 Task: Save the current page with the type "Webpage, Complete".
Action: Mouse moved to (227, 24)
Screenshot: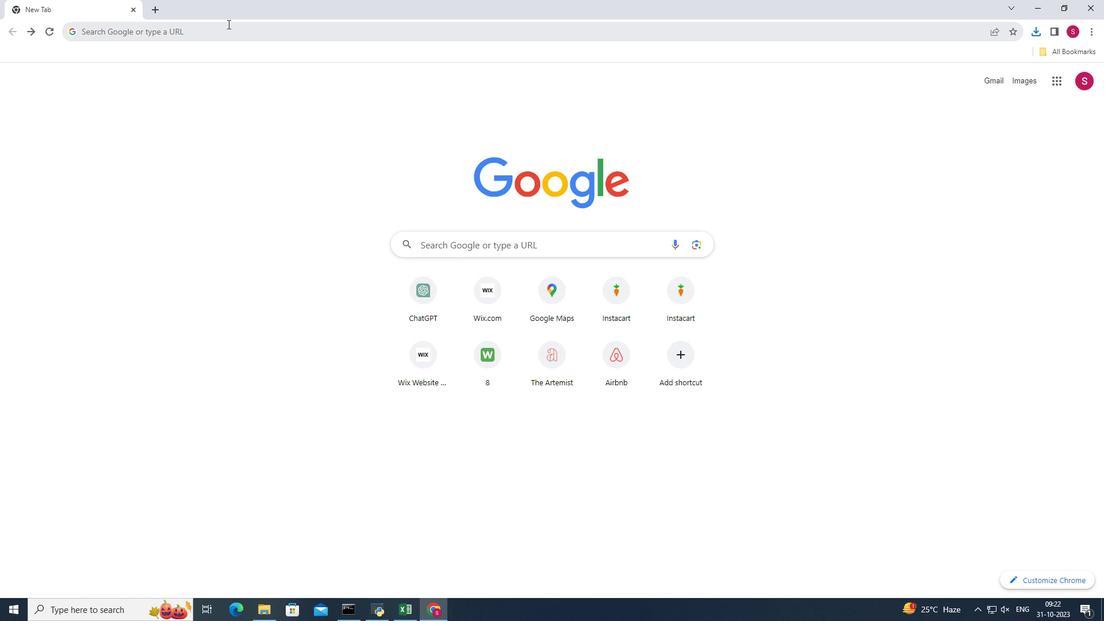 
Action: Mouse pressed left at (227, 24)
Screenshot: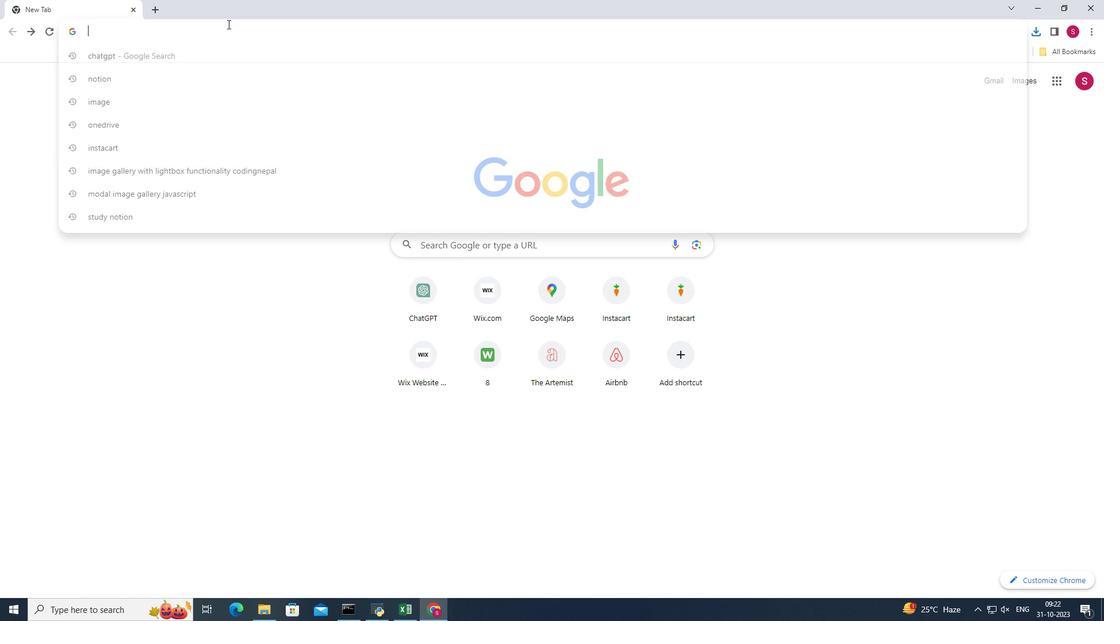 
Action: Key pressed image<Key.enter>
Screenshot: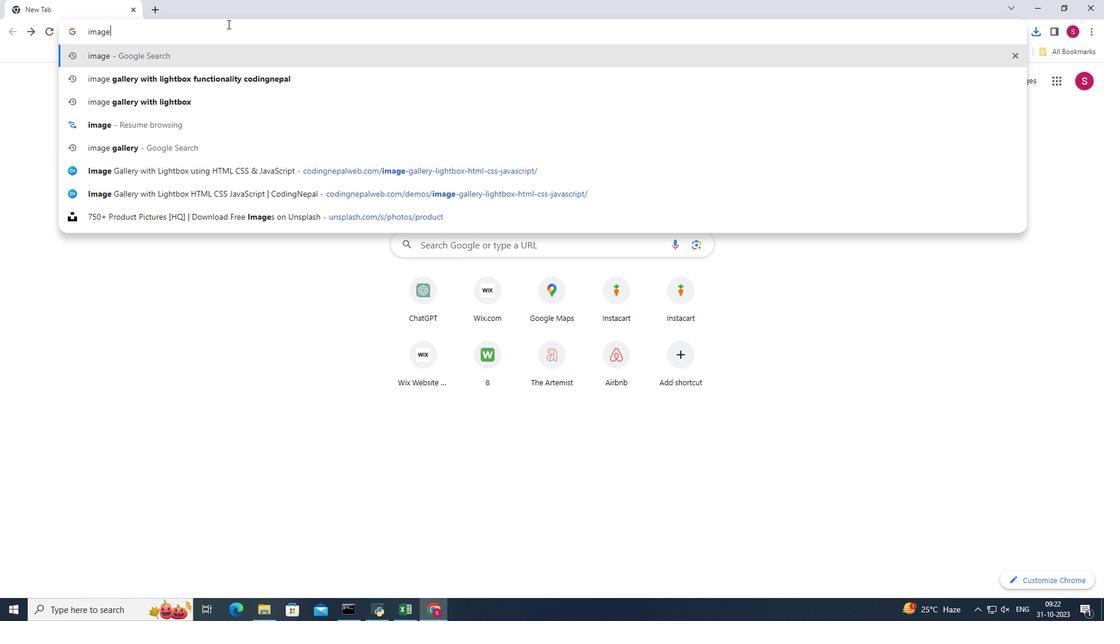 
Action: Mouse moved to (764, 101)
Screenshot: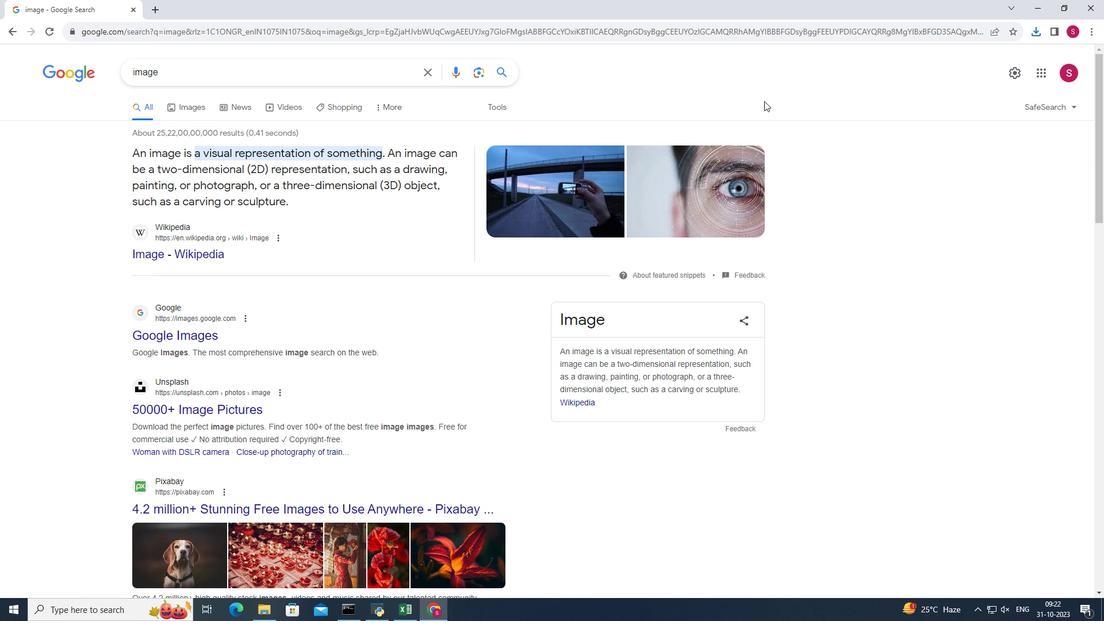 
Action: Mouse pressed right at (764, 101)
Screenshot: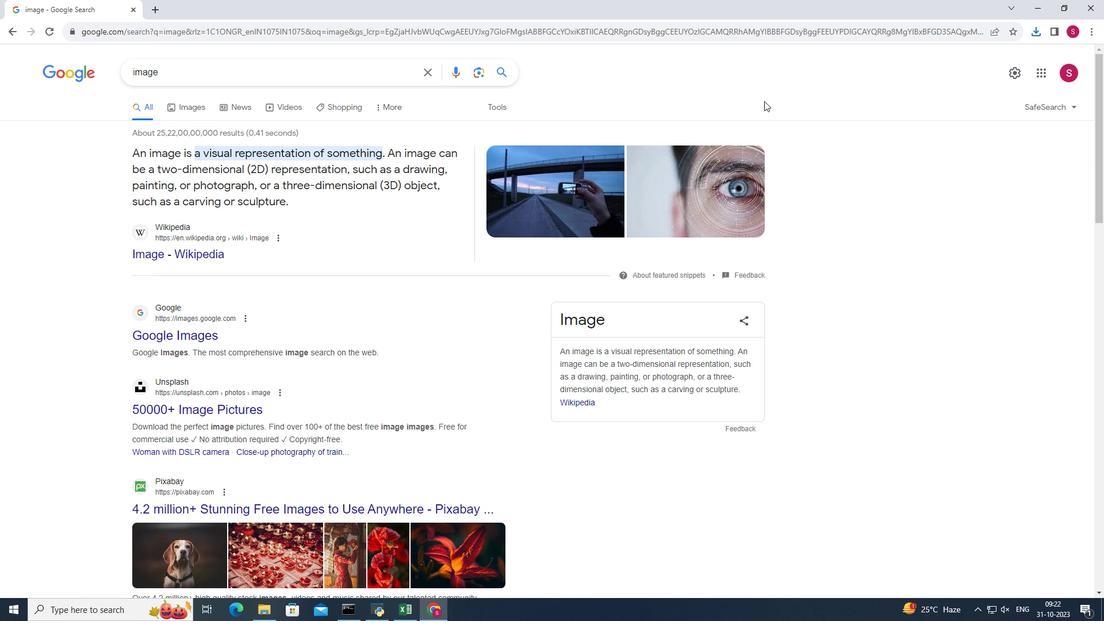 
Action: Mouse moved to (803, 151)
Screenshot: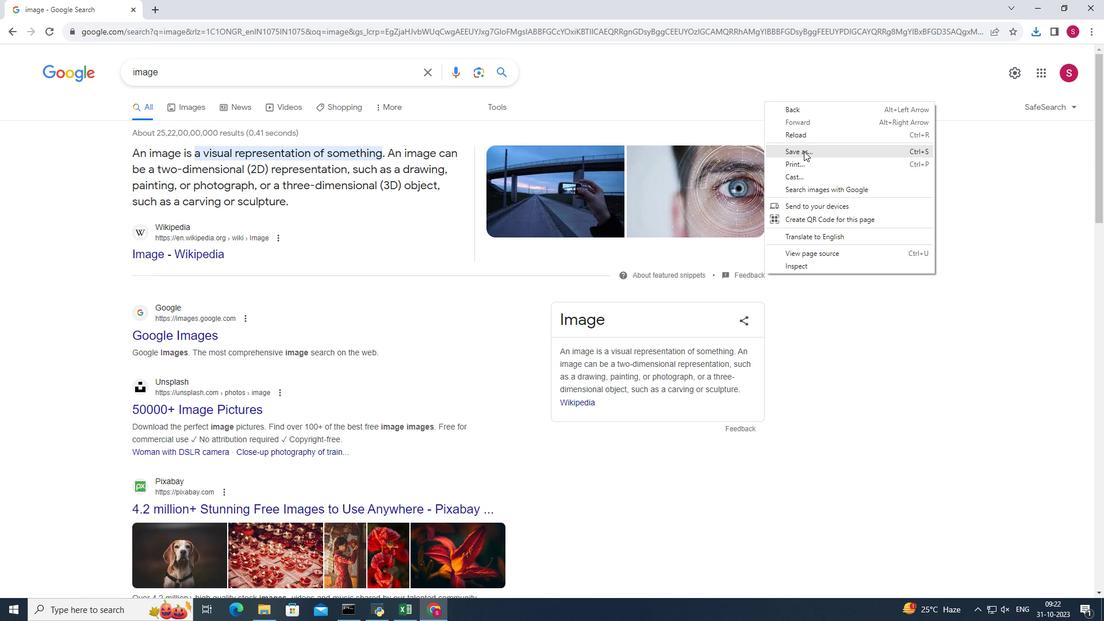 
Action: Mouse pressed left at (803, 151)
Screenshot: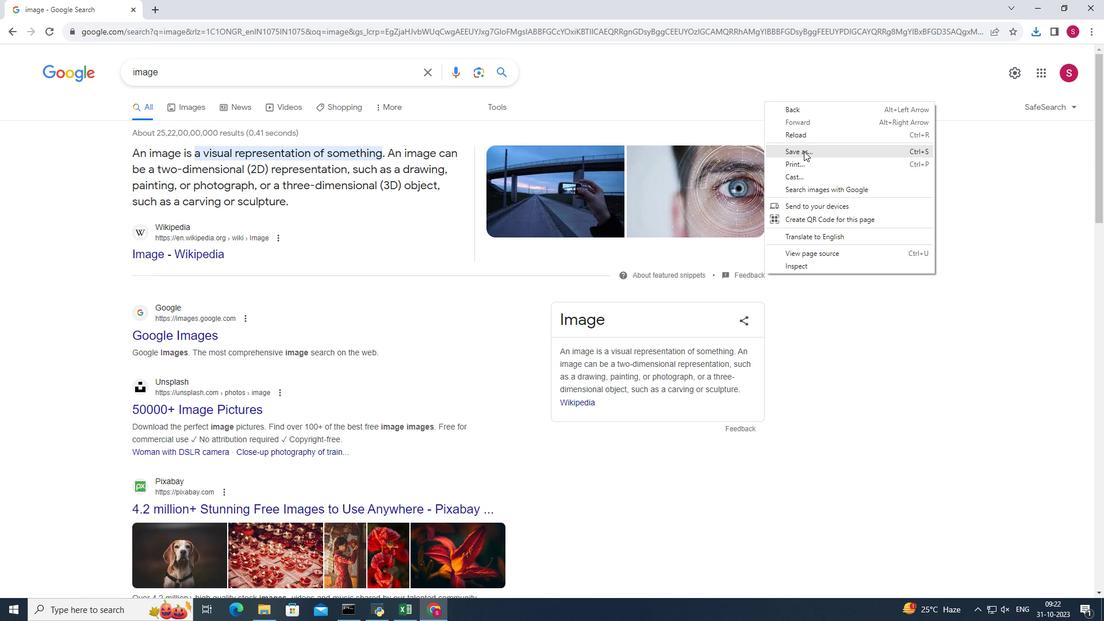 
Action: Mouse moved to (537, 242)
Screenshot: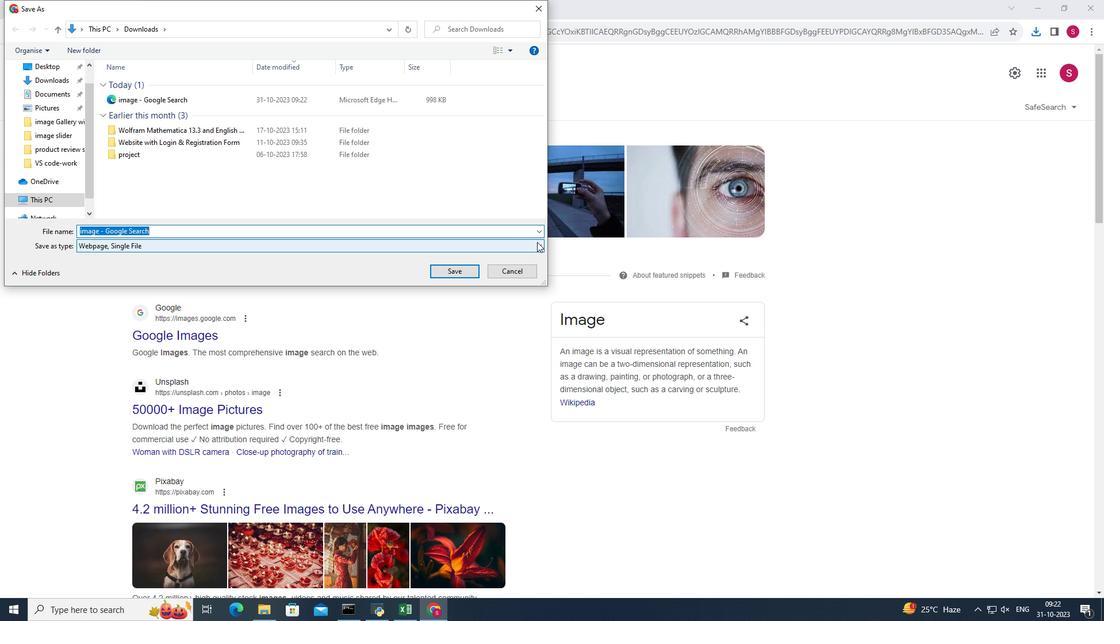 
Action: Mouse pressed left at (537, 242)
Screenshot: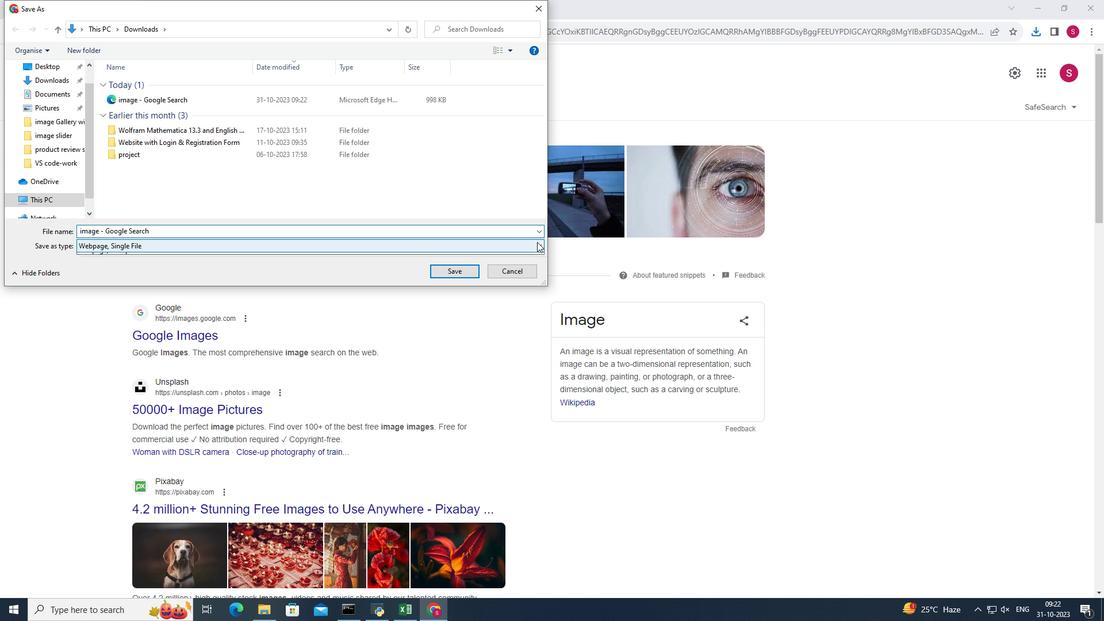 
Action: Mouse moved to (148, 274)
Screenshot: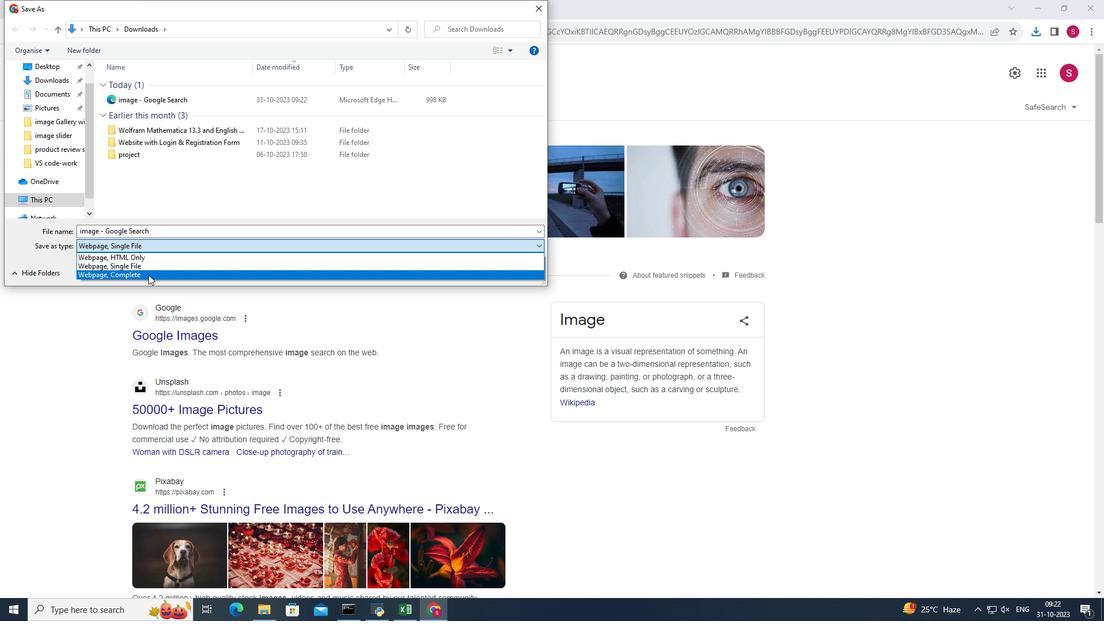 
Action: Mouse pressed left at (148, 274)
Screenshot: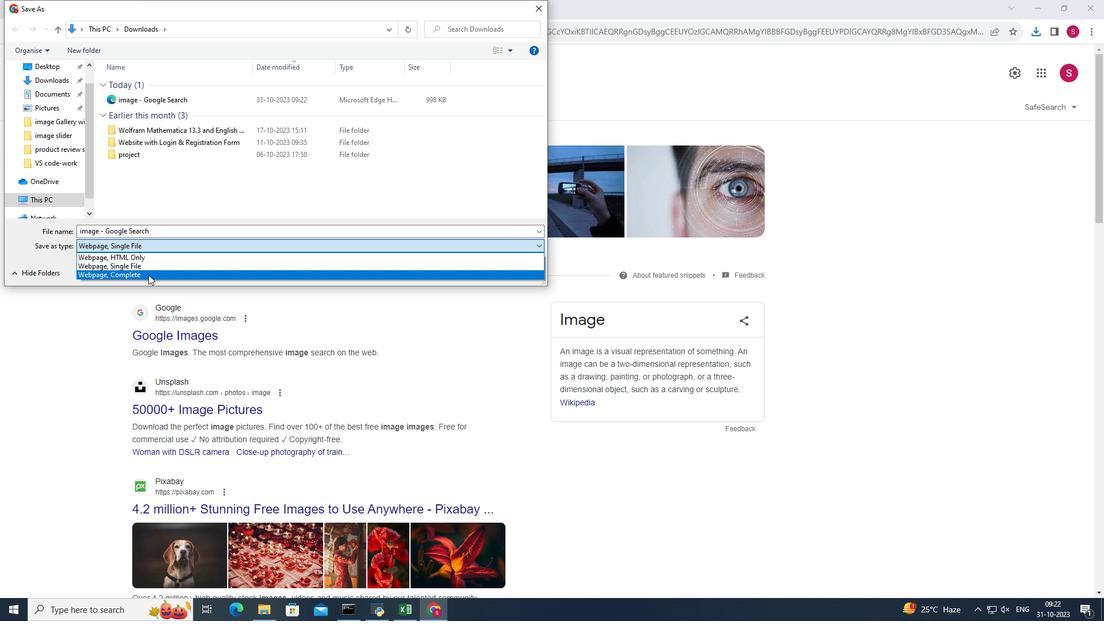 
Action: Mouse moved to (447, 270)
Screenshot: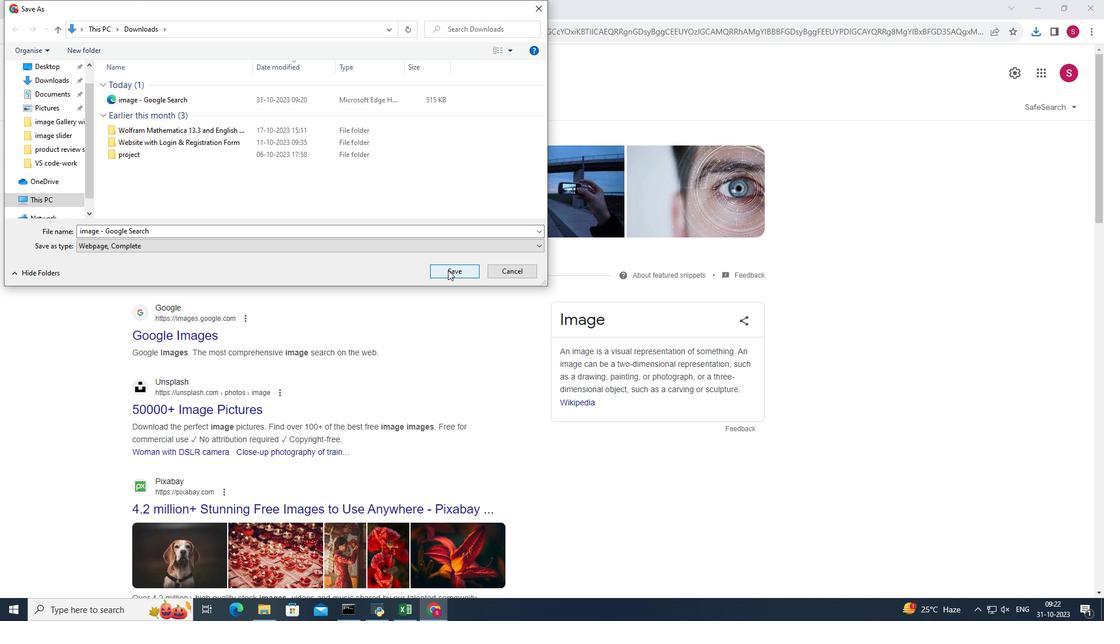 
Action: Mouse pressed left at (447, 270)
Screenshot: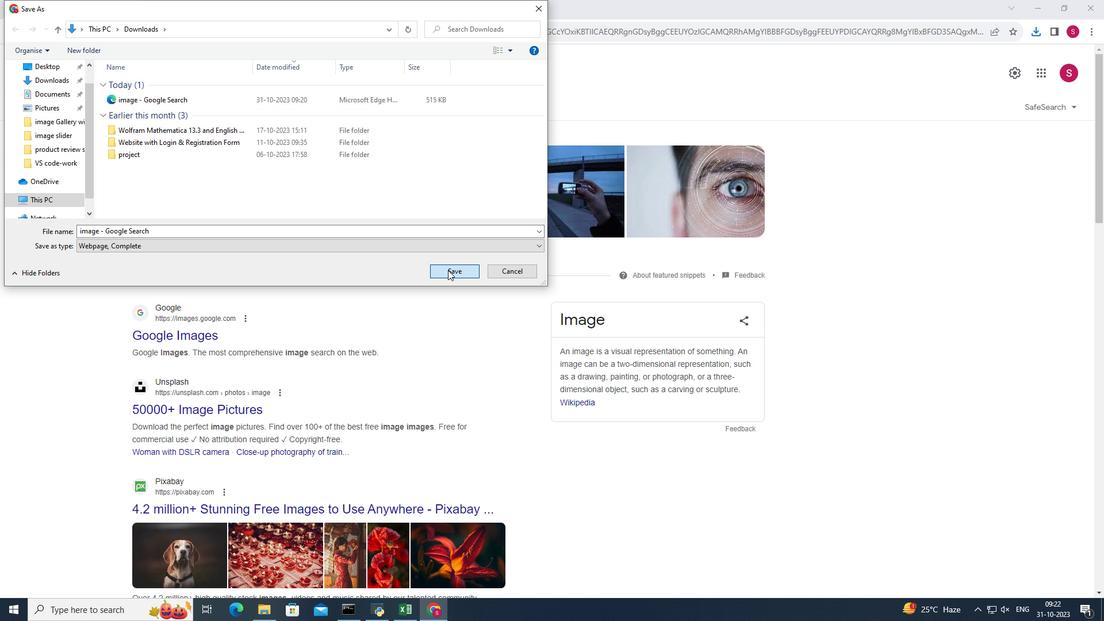 
Action: Mouse moved to (925, 171)
Screenshot: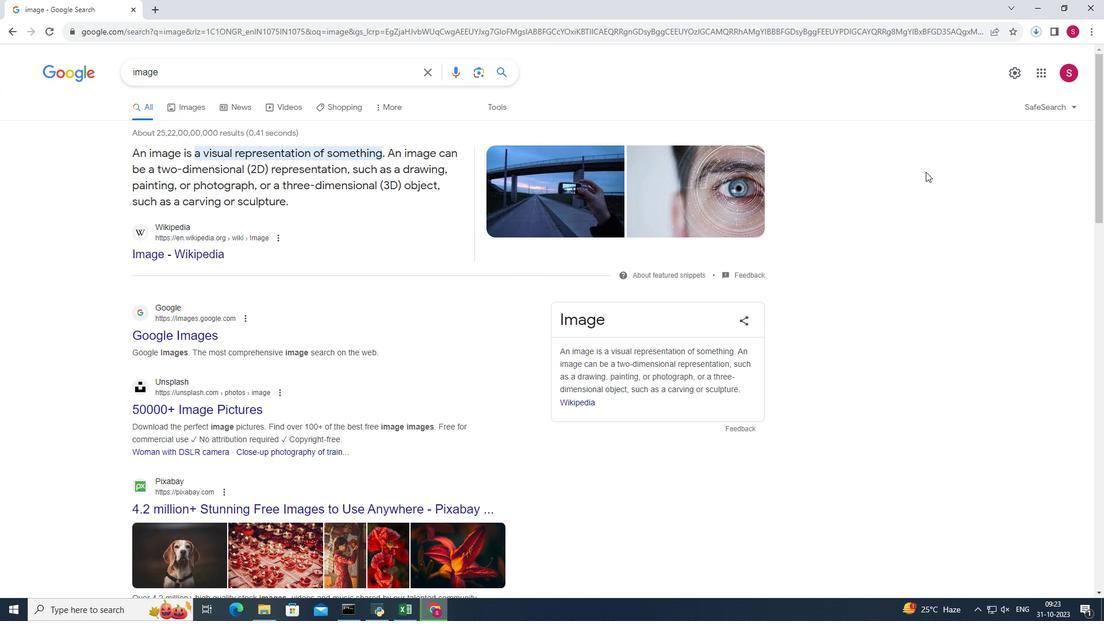 
